 Task: Create Board Recruiting to Workspace Finance and Accounting. Create Board Influencer Marketing to Workspace Finance and Accounting. Create Board Email Marketing A/B Testing and Optimization to Workspace Finance and Accounting
Action: Mouse moved to (362, 82)
Screenshot: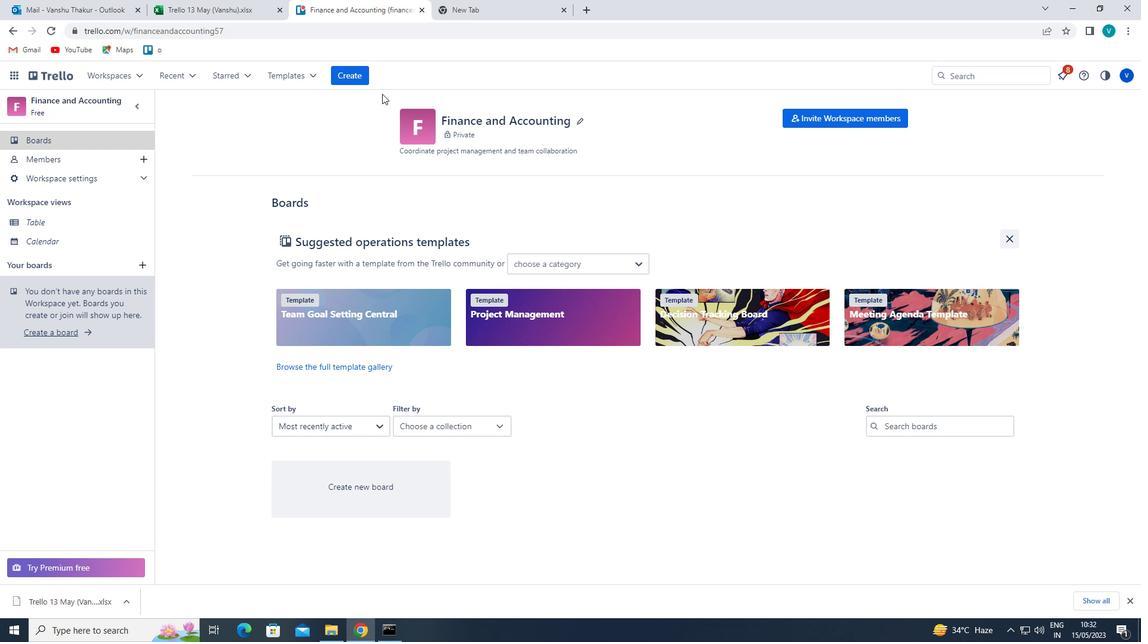 
Action: Mouse pressed left at (362, 82)
Screenshot: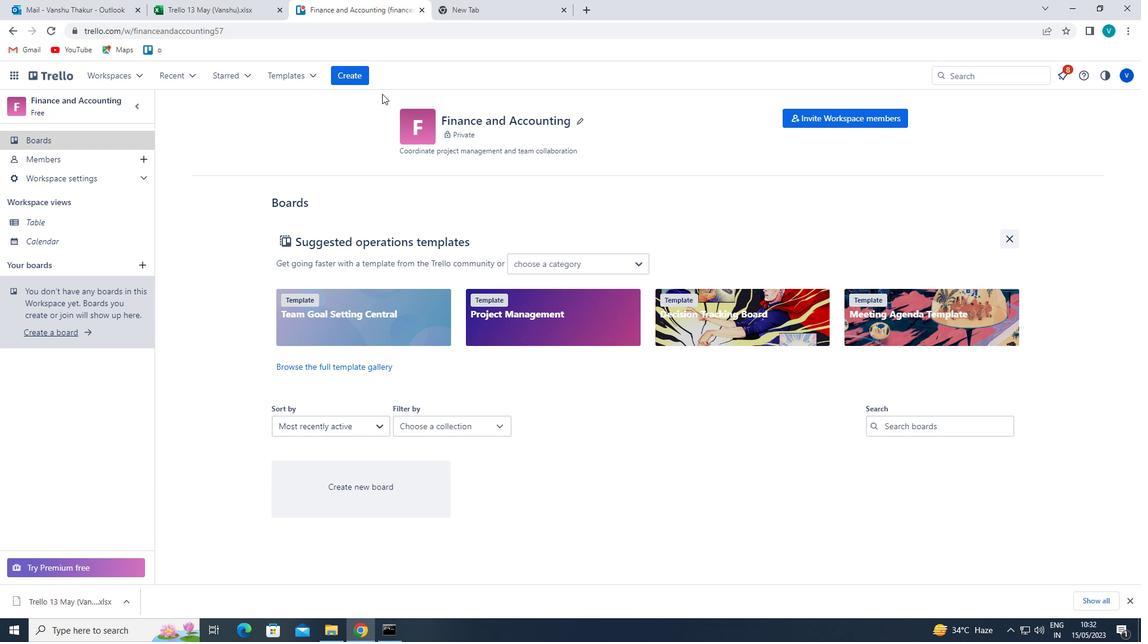 
Action: Mouse moved to (384, 118)
Screenshot: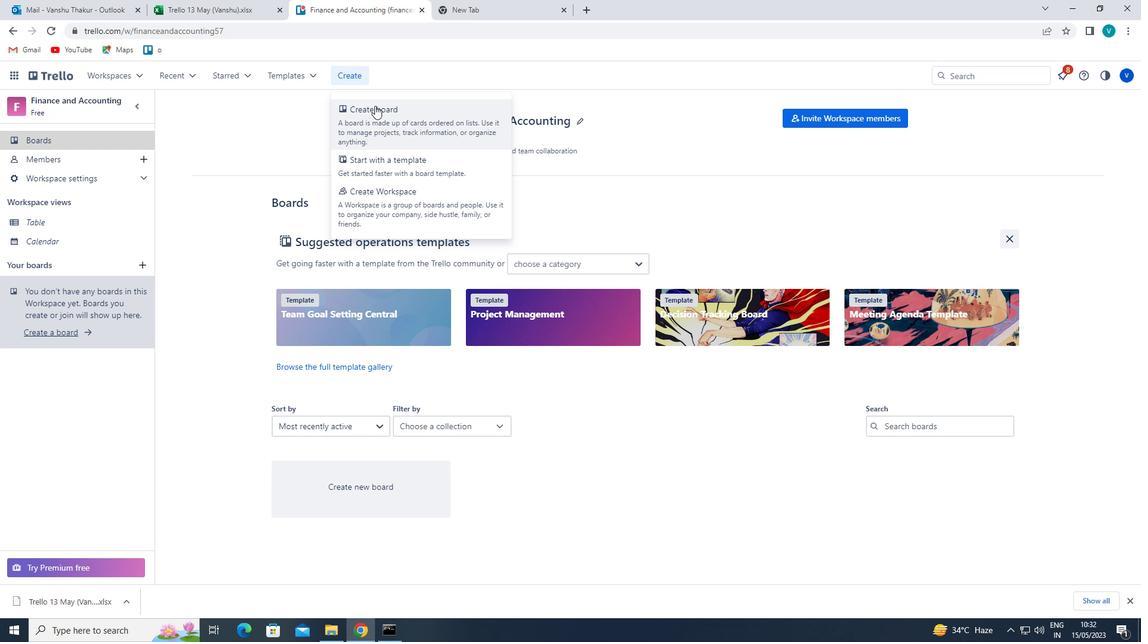 
Action: Mouse pressed left at (384, 118)
Screenshot: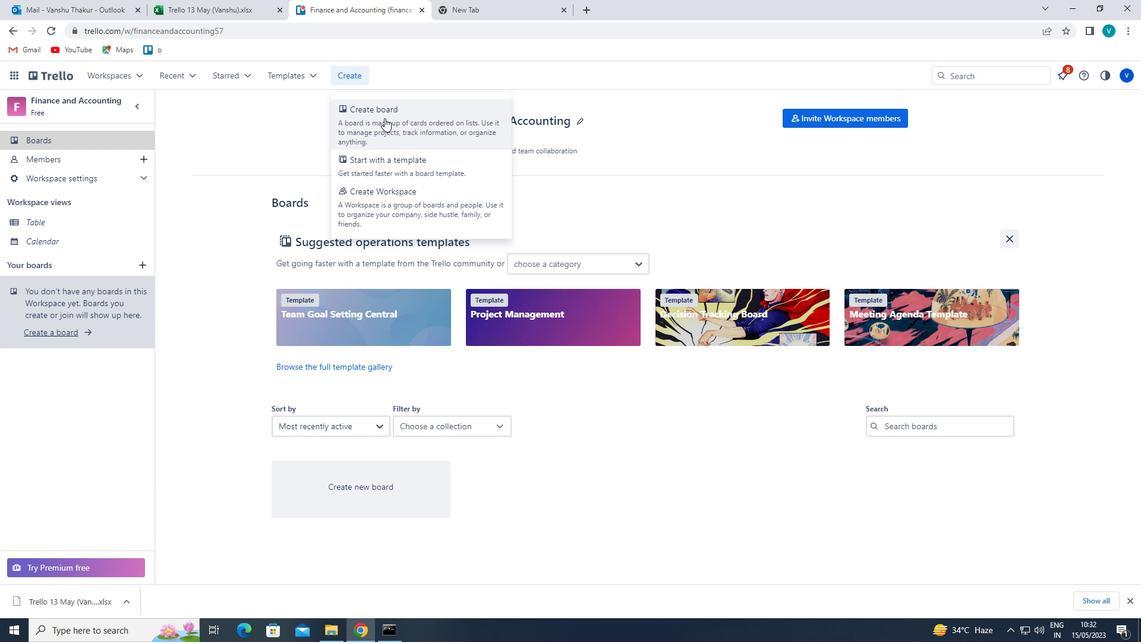 
Action: Mouse moved to (374, 289)
Screenshot: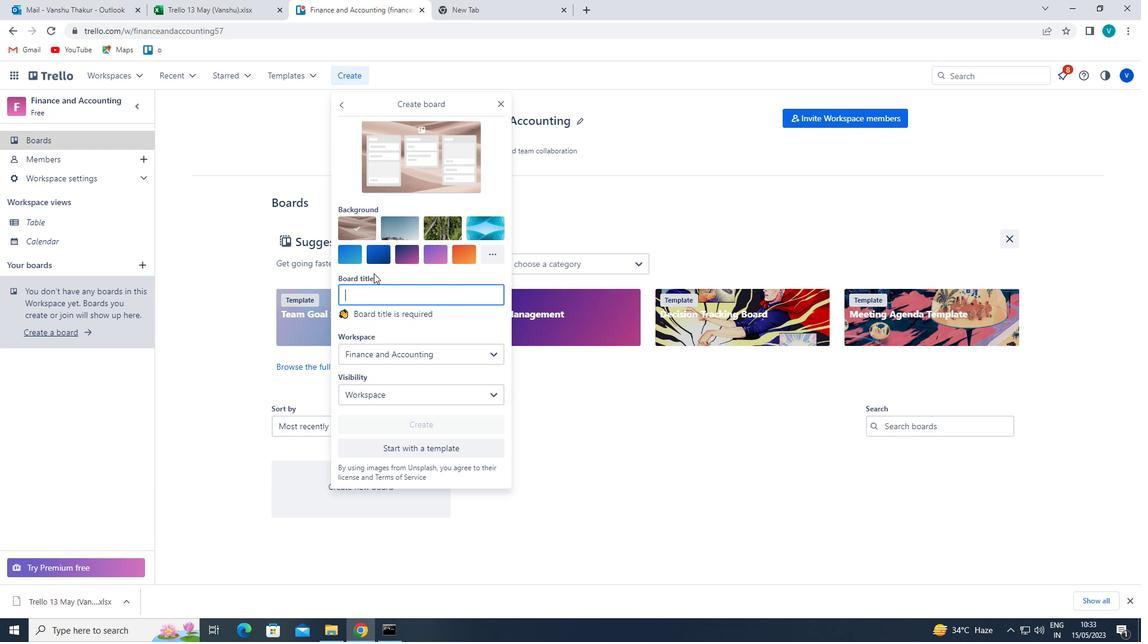 
Action: Mouse pressed left at (374, 289)
Screenshot: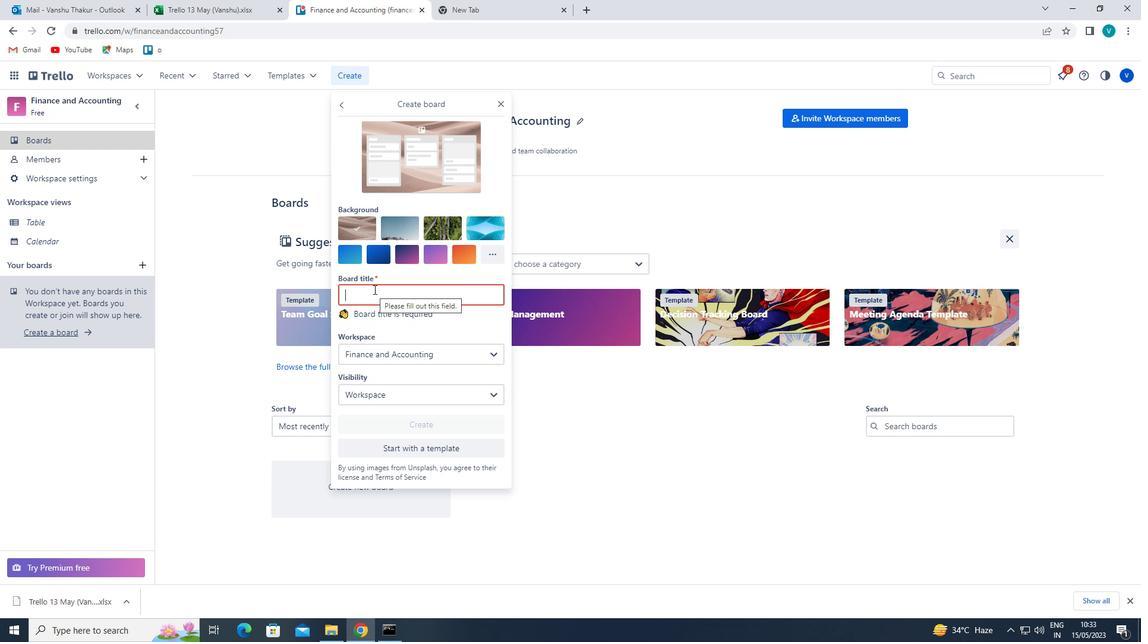 
Action: Key pressed <Key.shift><Key.shift><Key.shift><Key.shift>RECRUITING
Screenshot: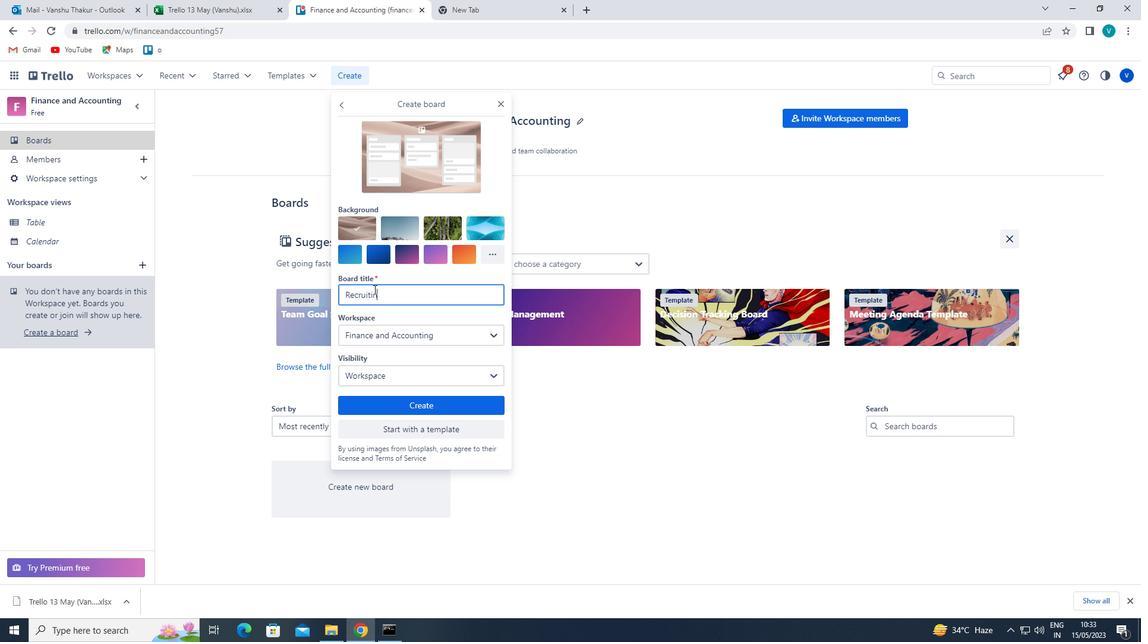 
Action: Mouse moved to (415, 396)
Screenshot: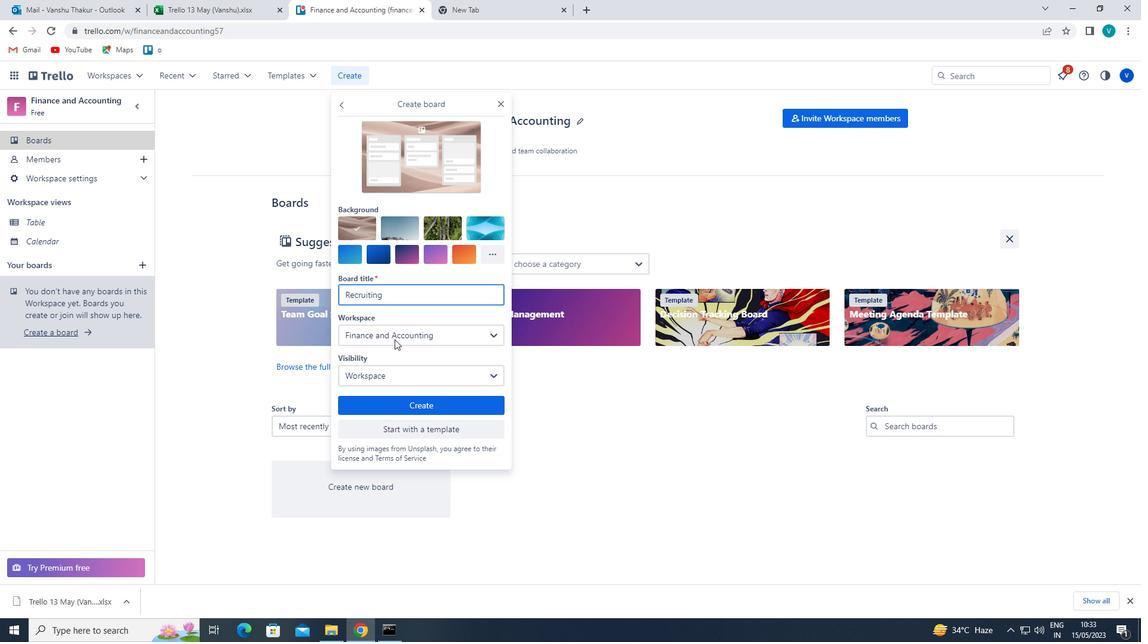 
Action: Mouse pressed left at (415, 396)
Screenshot: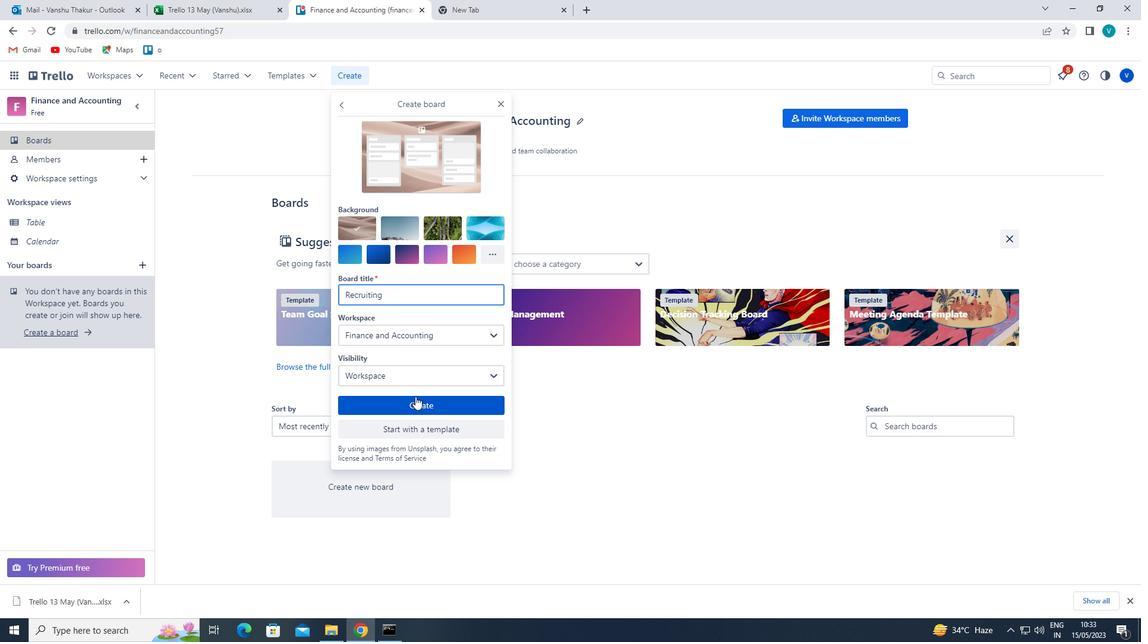 
Action: Mouse moved to (359, 74)
Screenshot: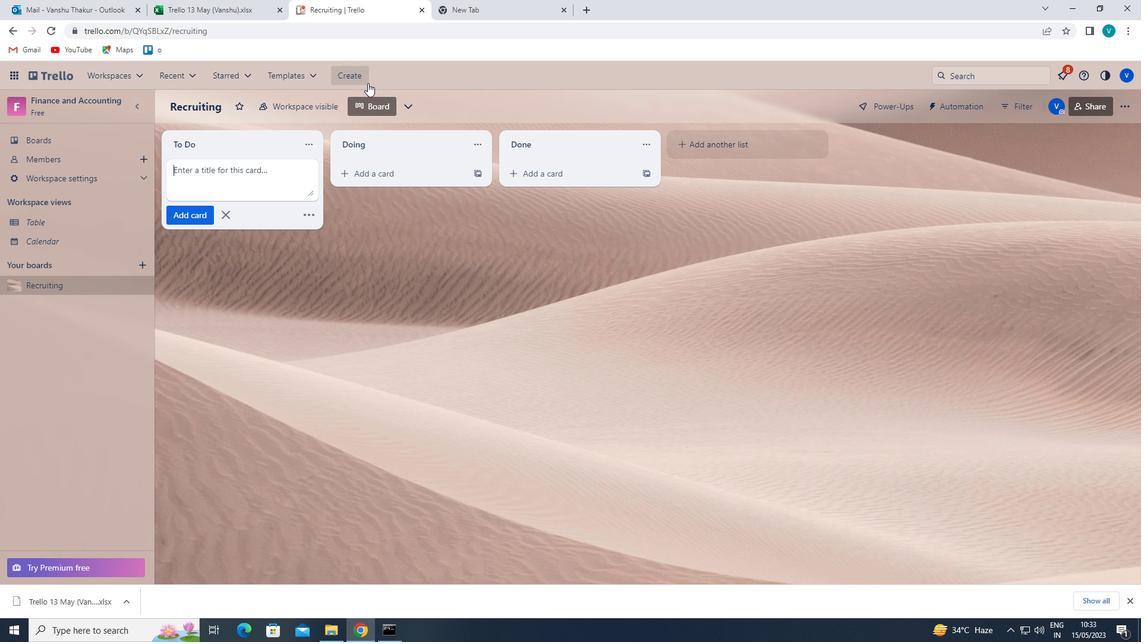 
Action: Mouse pressed left at (359, 74)
Screenshot: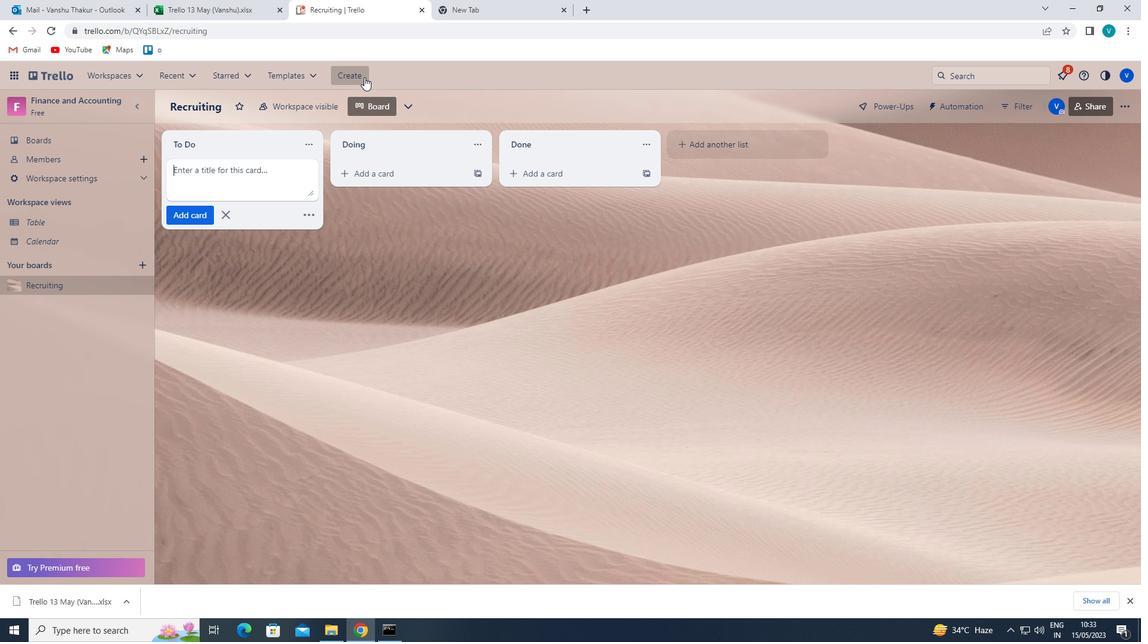 
Action: Mouse moved to (361, 107)
Screenshot: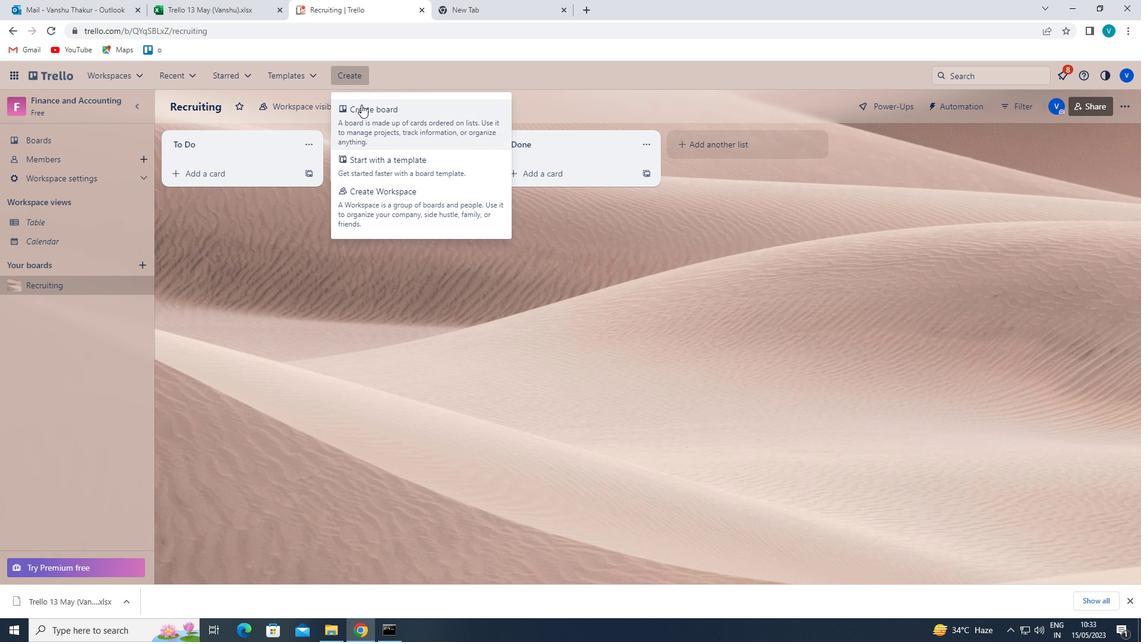 
Action: Mouse pressed left at (361, 107)
Screenshot: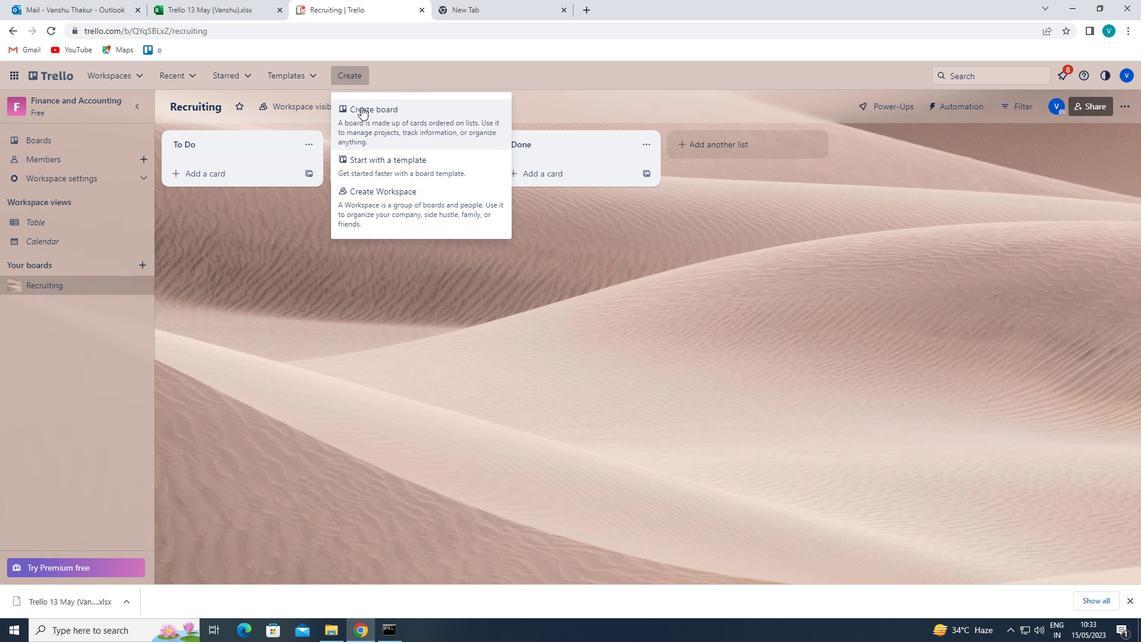 
Action: Mouse moved to (378, 291)
Screenshot: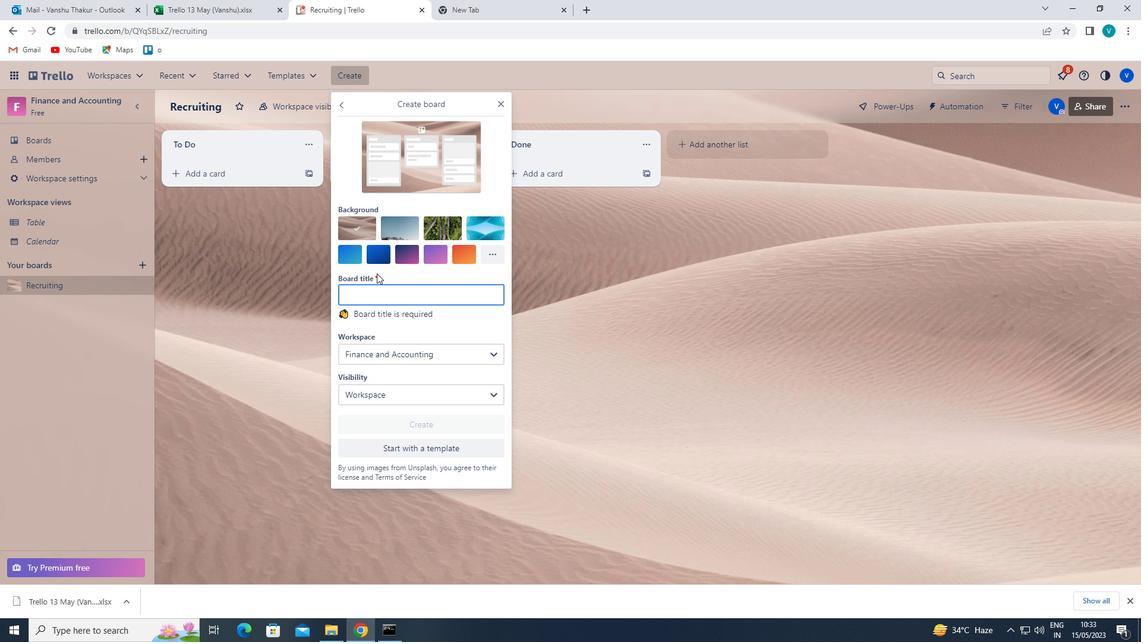 
Action: Mouse pressed left at (378, 291)
Screenshot: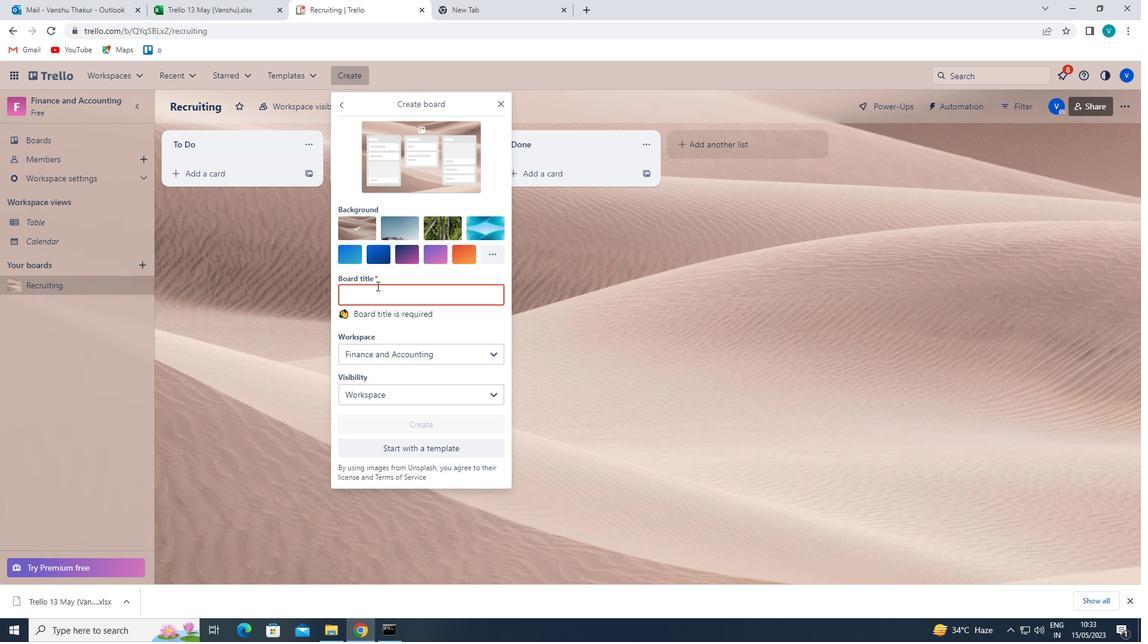 
Action: Key pressed <Key.shift>INFLUENCER<Key.space><Key.shift>MARKETING
Screenshot: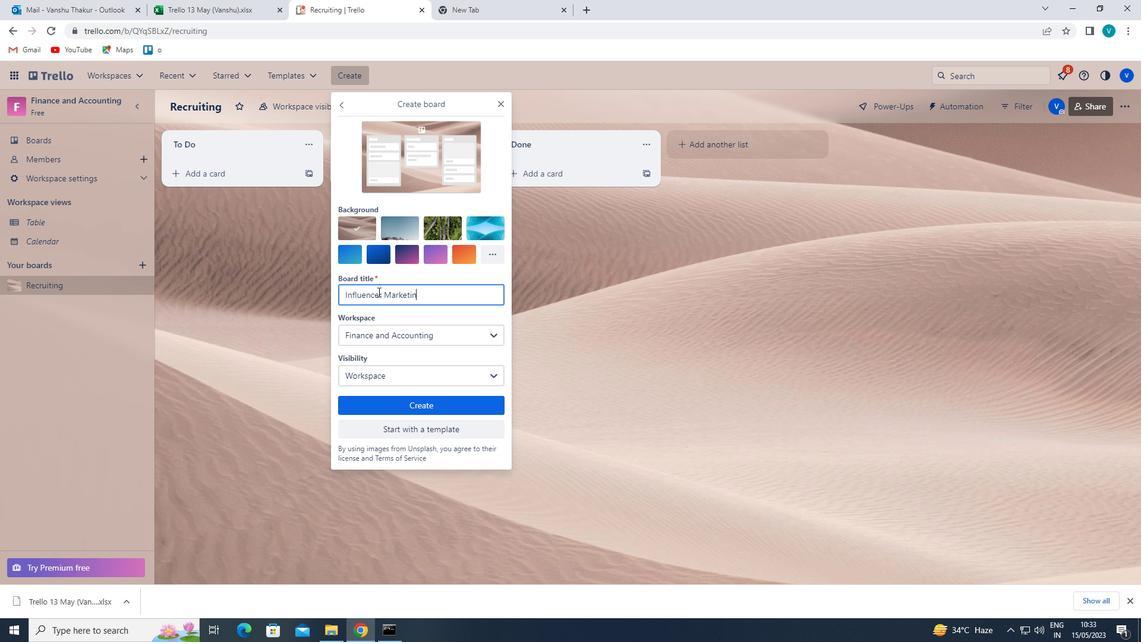 
Action: Mouse moved to (397, 407)
Screenshot: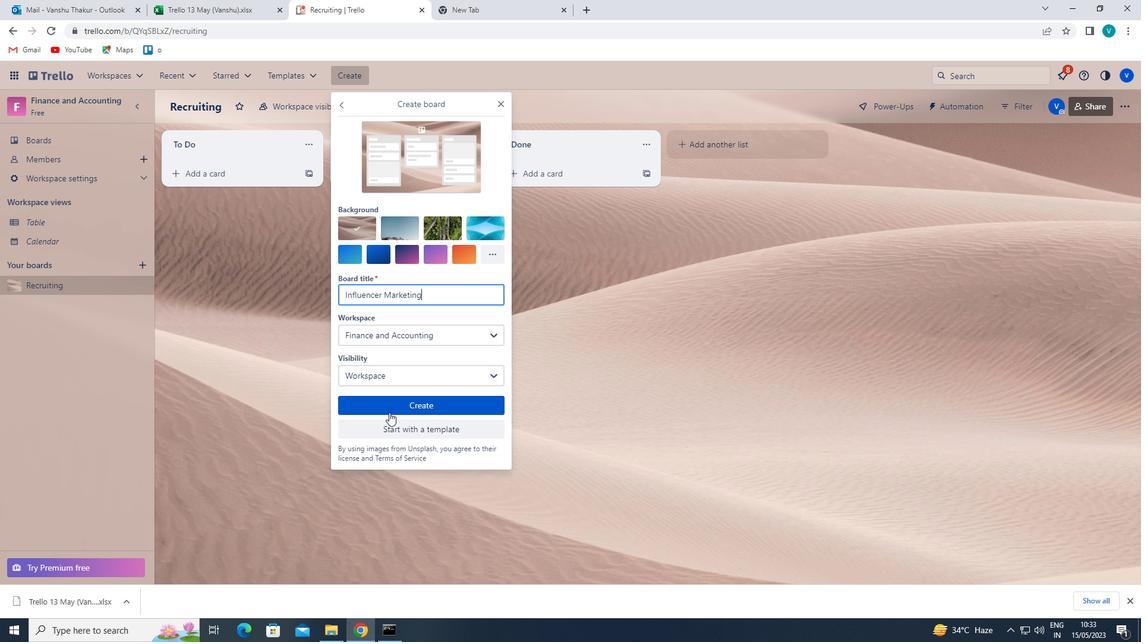 
Action: Mouse pressed left at (397, 407)
Screenshot: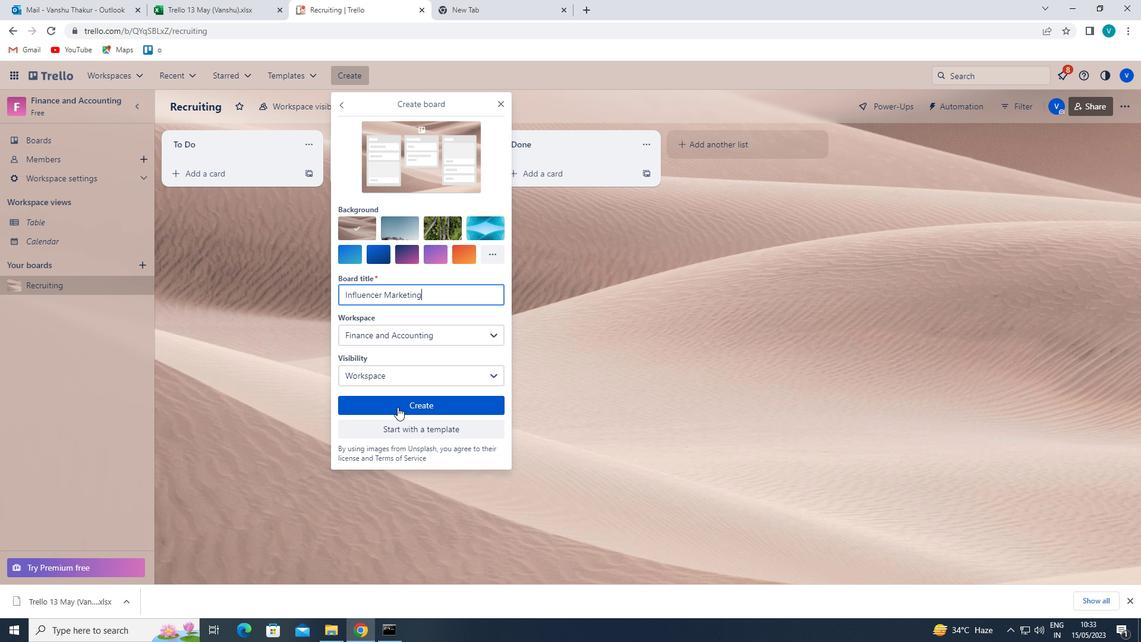 
Action: Mouse moved to (358, 72)
Screenshot: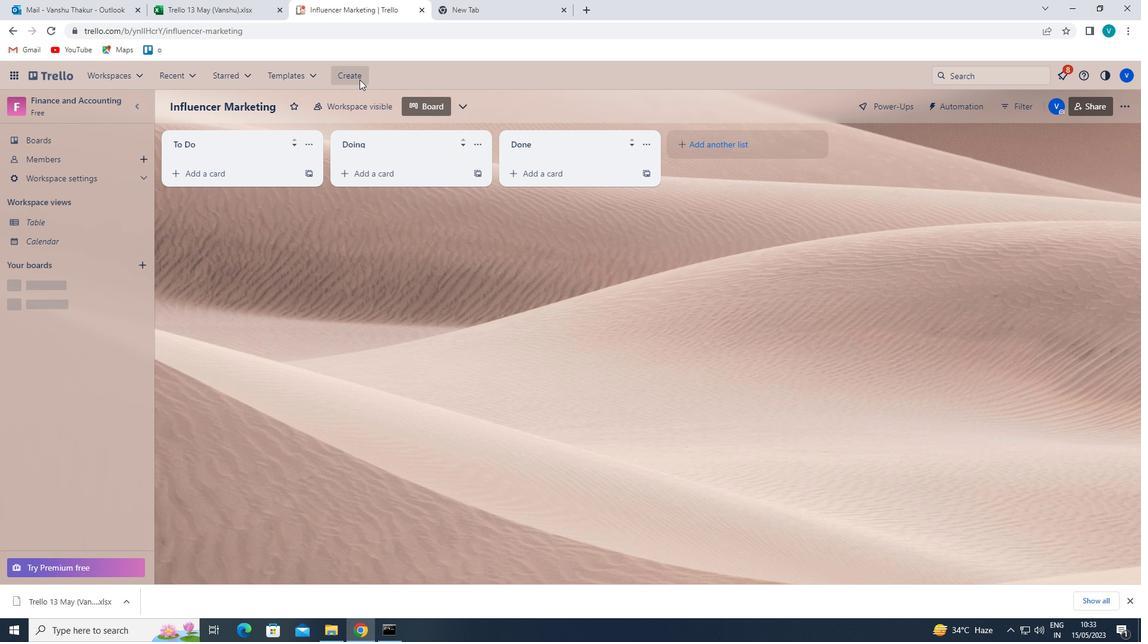 
Action: Mouse pressed left at (358, 72)
Screenshot: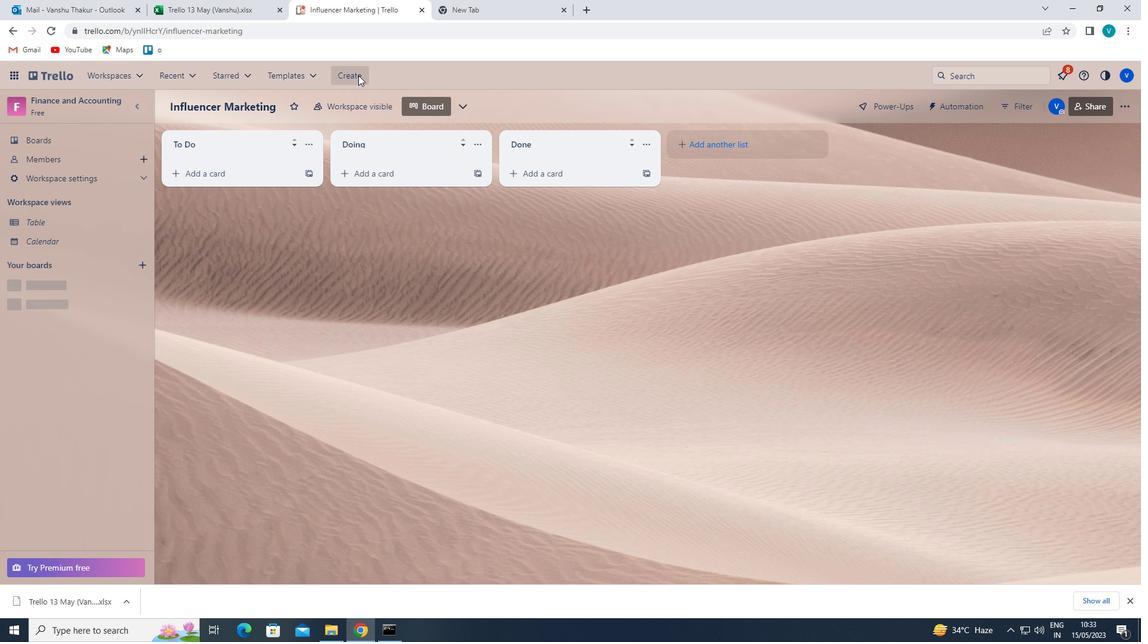 
Action: Mouse moved to (361, 114)
Screenshot: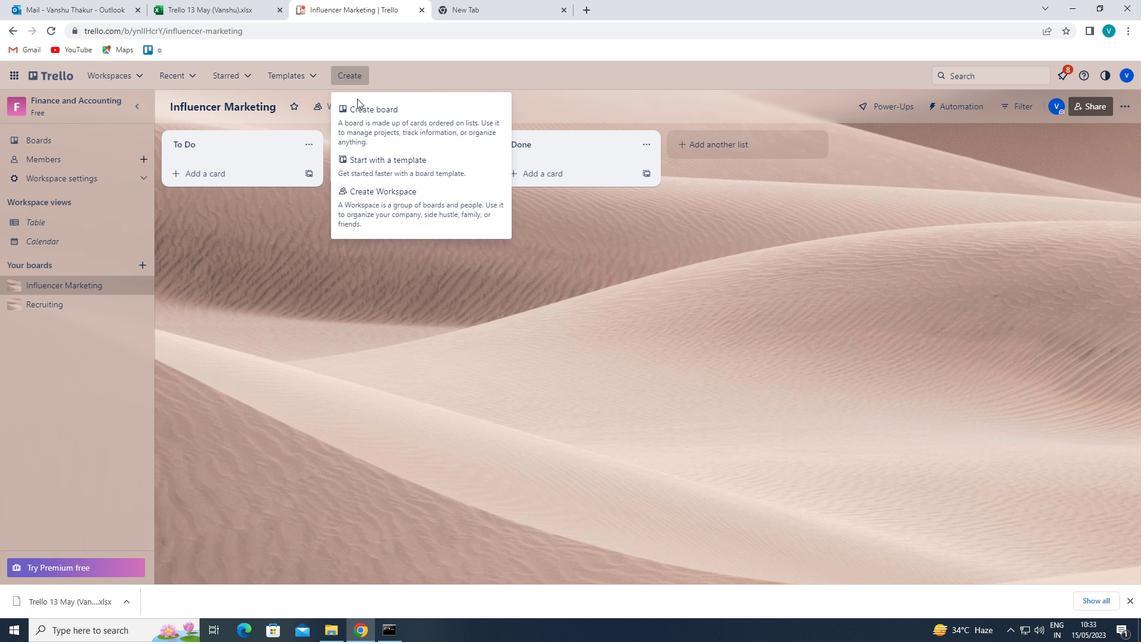 
Action: Mouse pressed left at (361, 114)
Screenshot: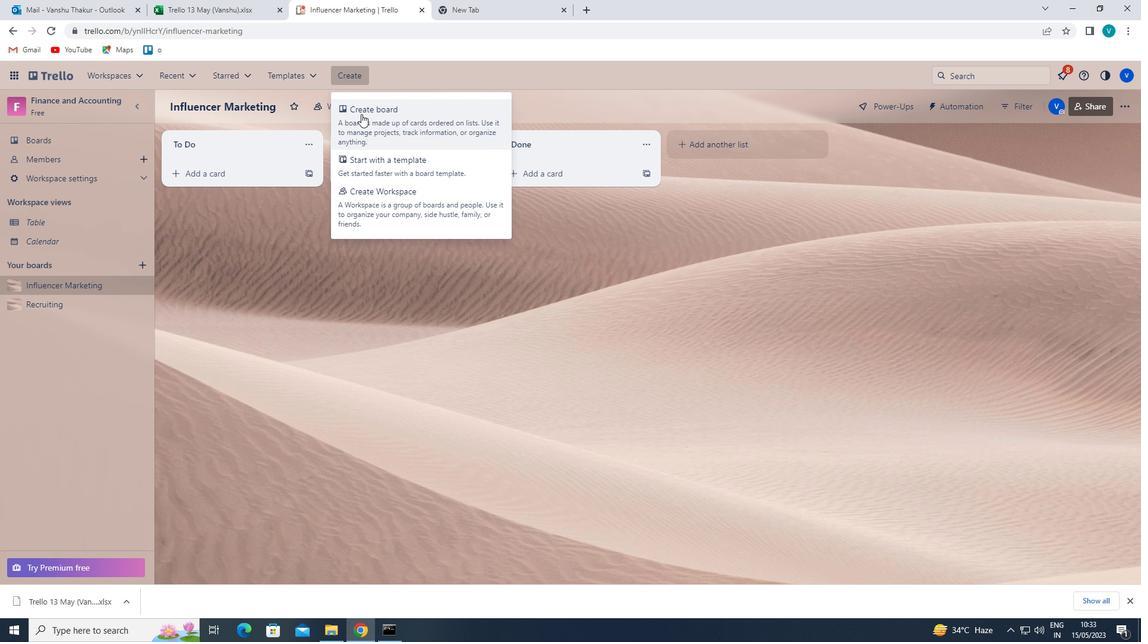 
Action: Mouse moved to (386, 296)
Screenshot: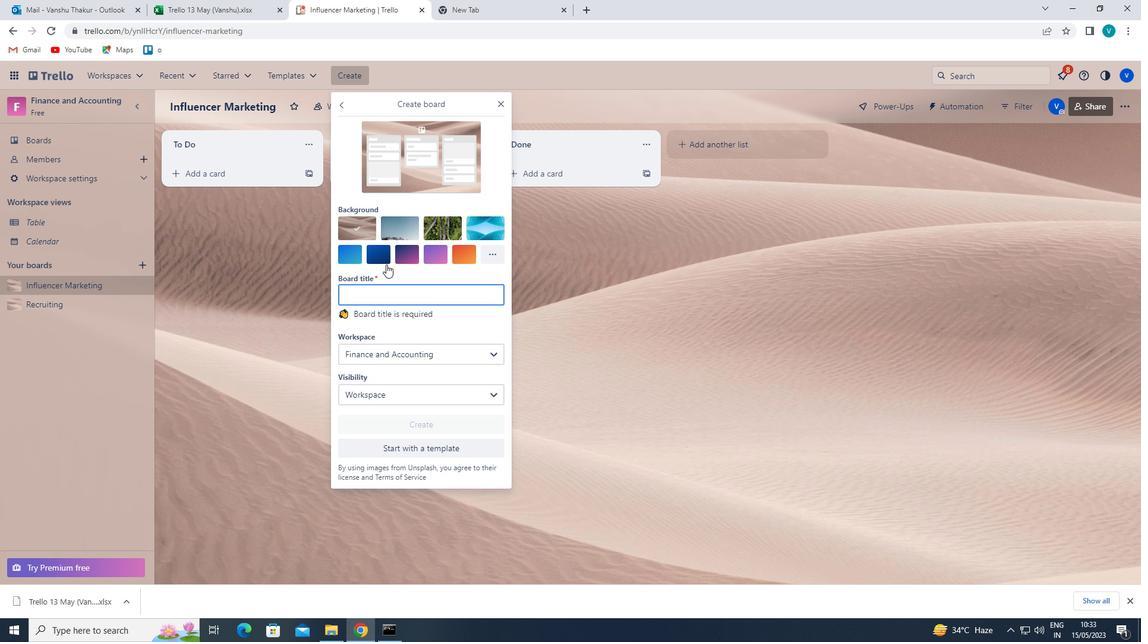 
Action: Mouse pressed left at (386, 296)
Screenshot: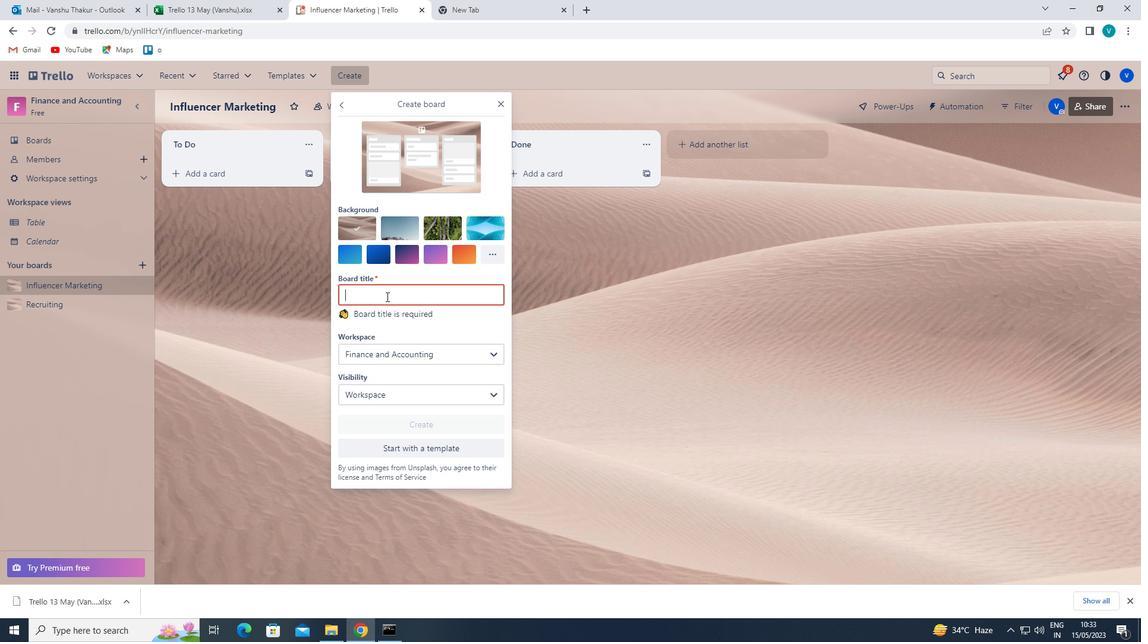 
Action: Key pressed <Key.shift>EMAIL<Key.space><Key.shift>MARKETING<Key.space><Key.shift>A/<Key.shift><Key.shift><Key.shift><Key.shift><Key.shift><Key.shift>B<Key.space><Key.shift><Key.shift><Key.shift><Key.shift><Key.shift>TESTING<Key.space>AND<Key.space><Key.shift><Key.shift><Key.shift><Key.shift>OPTIMIZATION
Screenshot: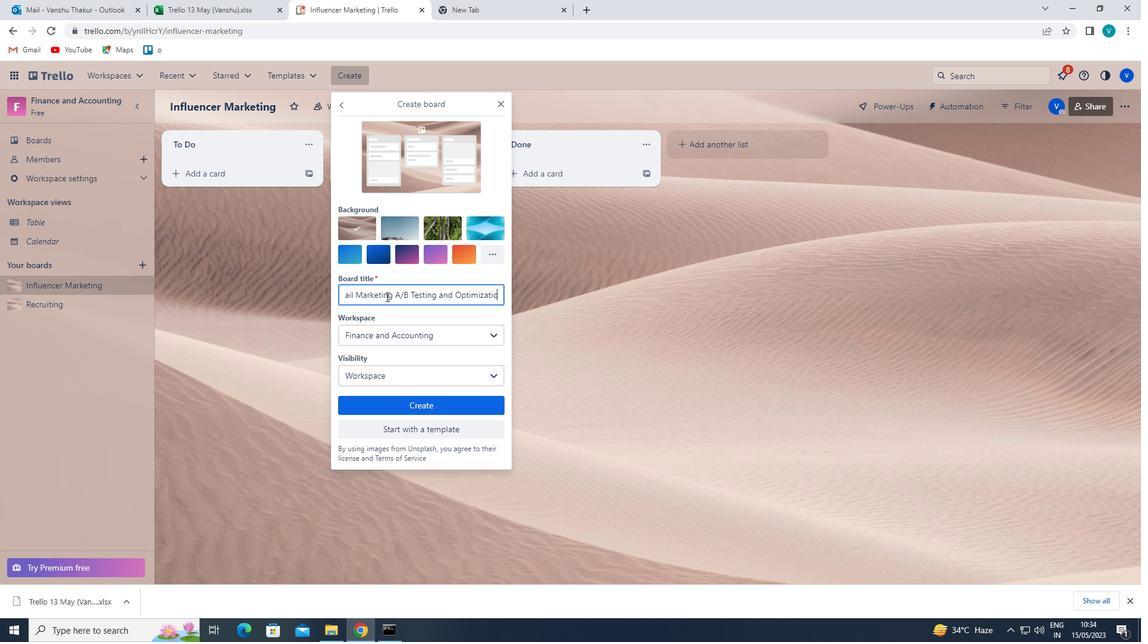 
Action: Mouse moved to (477, 405)
Screenshot: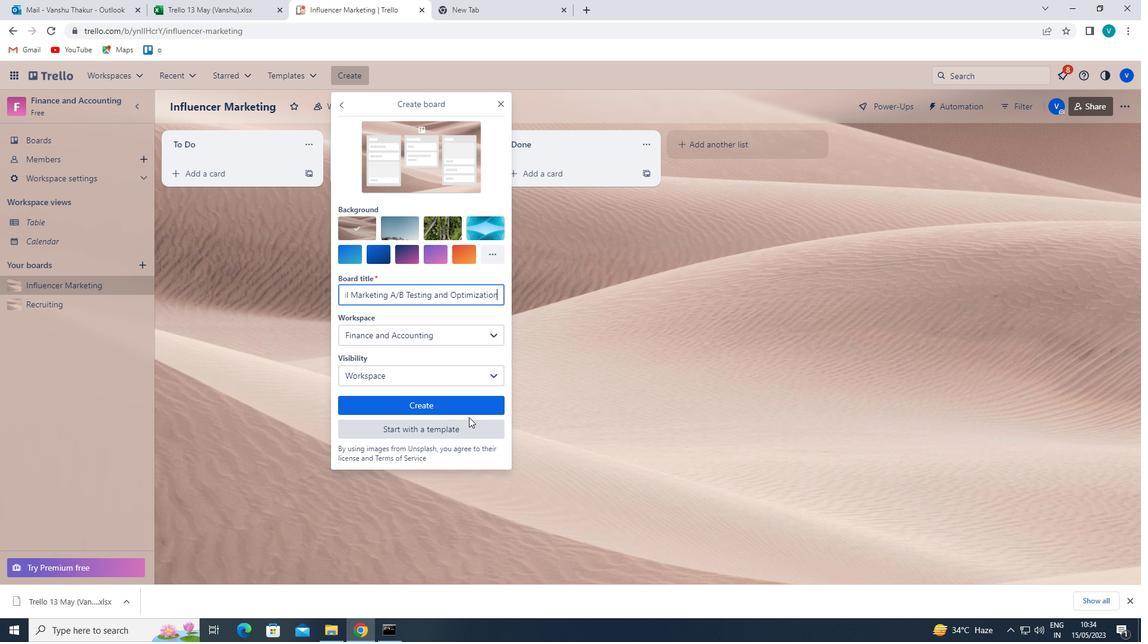 
Action: Mouse pressed left at (477, 405)
Screenshot: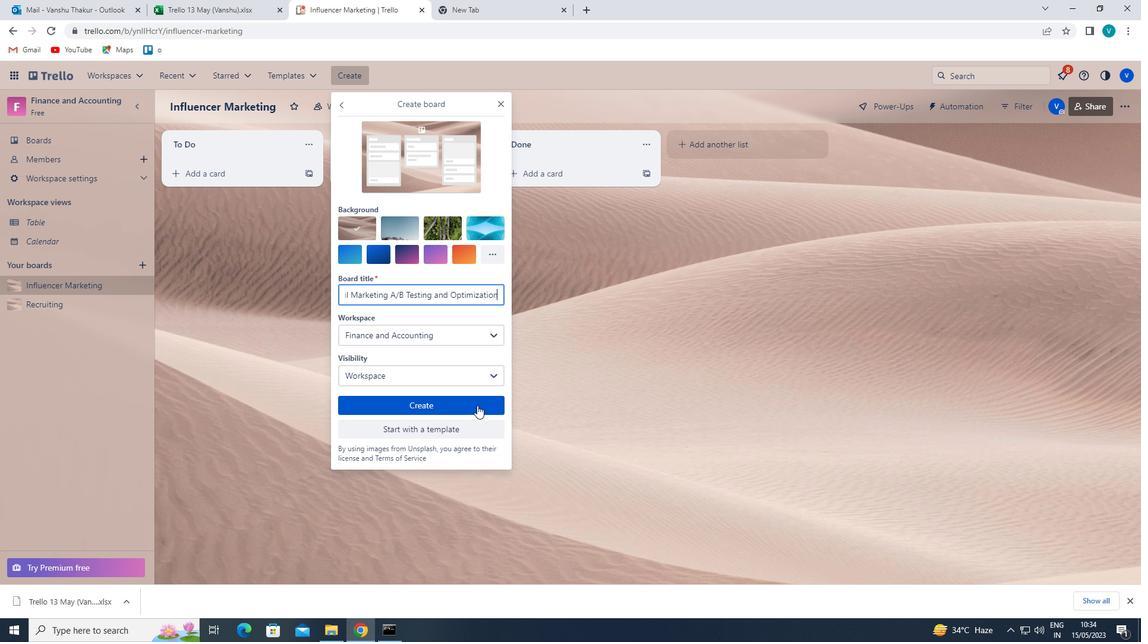 
